 Task: Move the task Implement a new cloud-based sales management system for a company to the section To-Do in the project AtlasLine and sort the tasks in the project by Due Date
Action: Mouse moved to (853, 414)
Screenshot: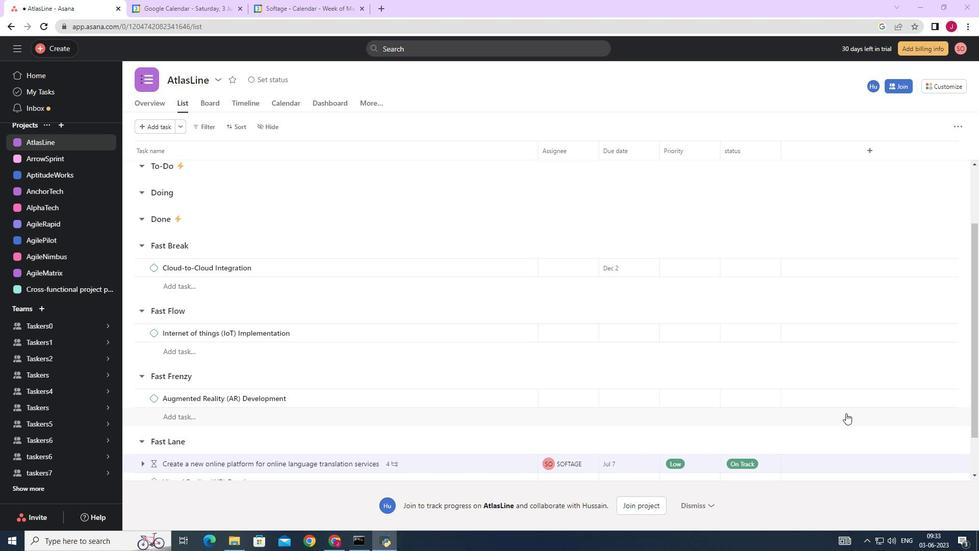 
Action: Mouse scrolled (853, 414) with delta (0, 0)
Screenshot: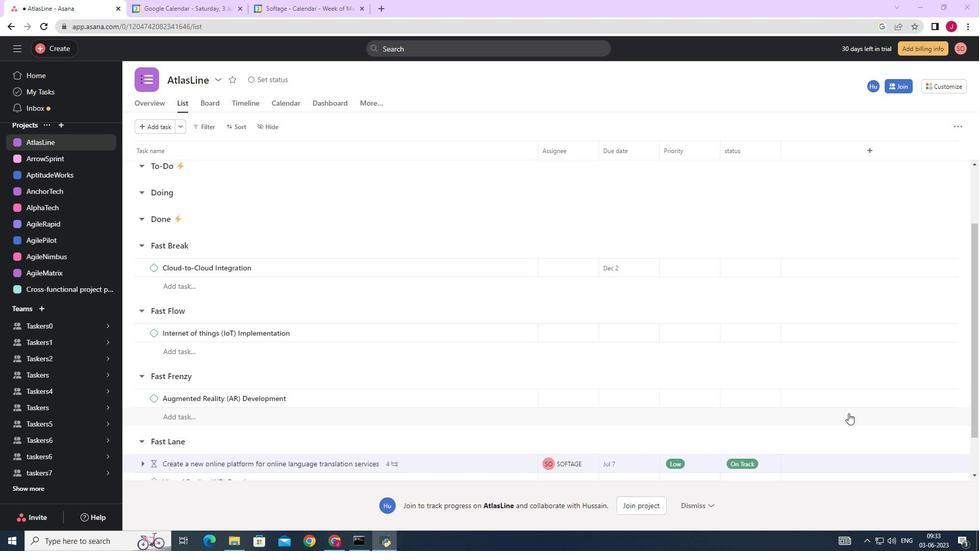 
Action: Mouse scrolled (853, 414) with delta (0, 0)
Screenshot: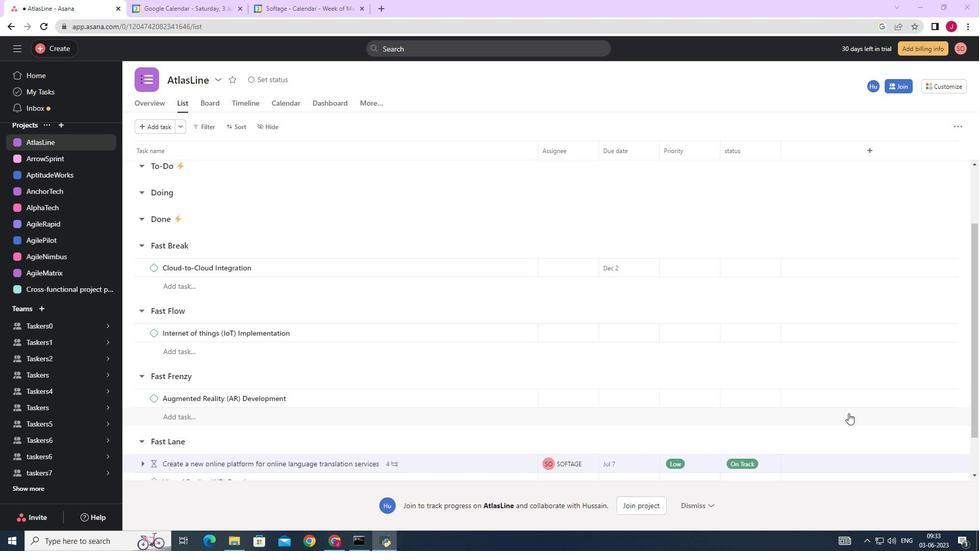 
Action: Mouse scrolled (853, 414) with delta (0, 0)
Screenshot: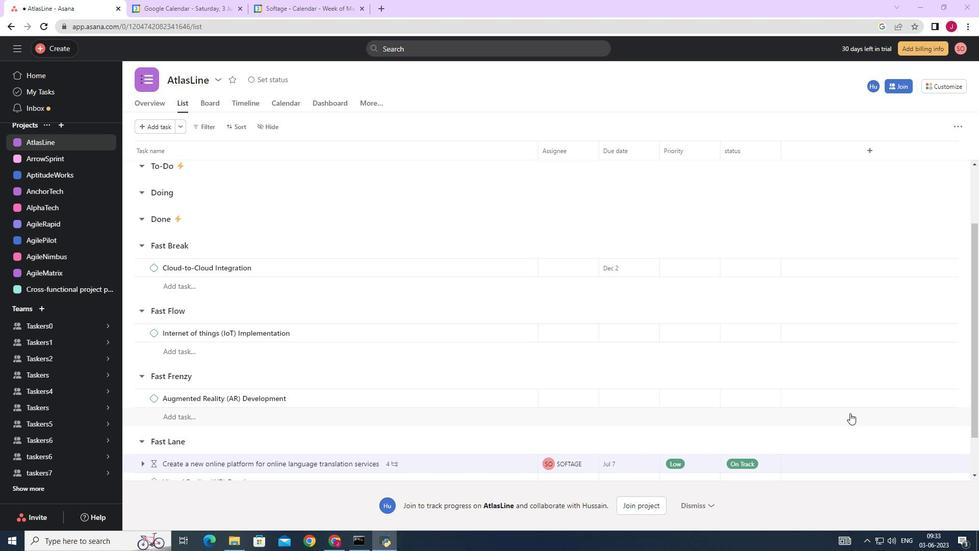 
Action: Mouse scrolled (853, 414) with delta (0, 0)
Screenshot: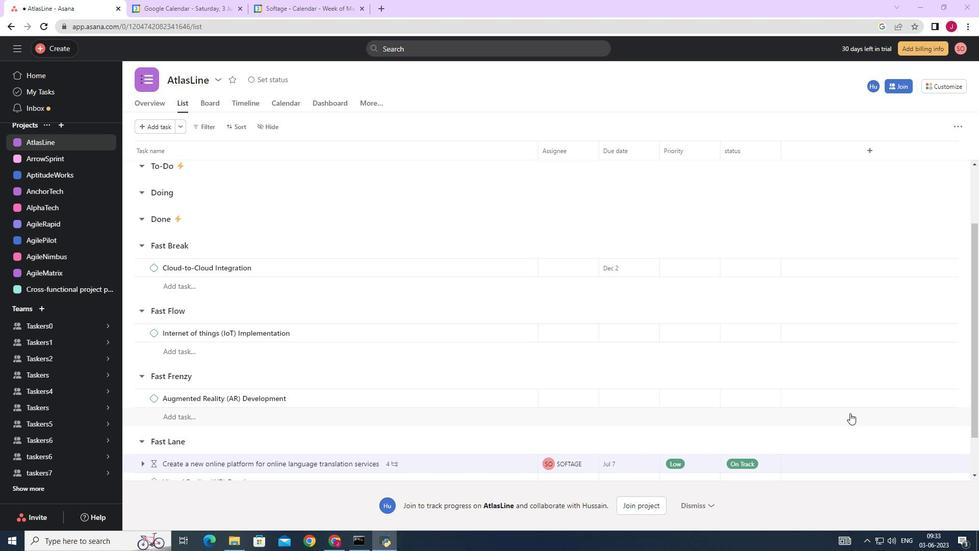 
Action: Mouse moved to (512, 201)
Screenshot: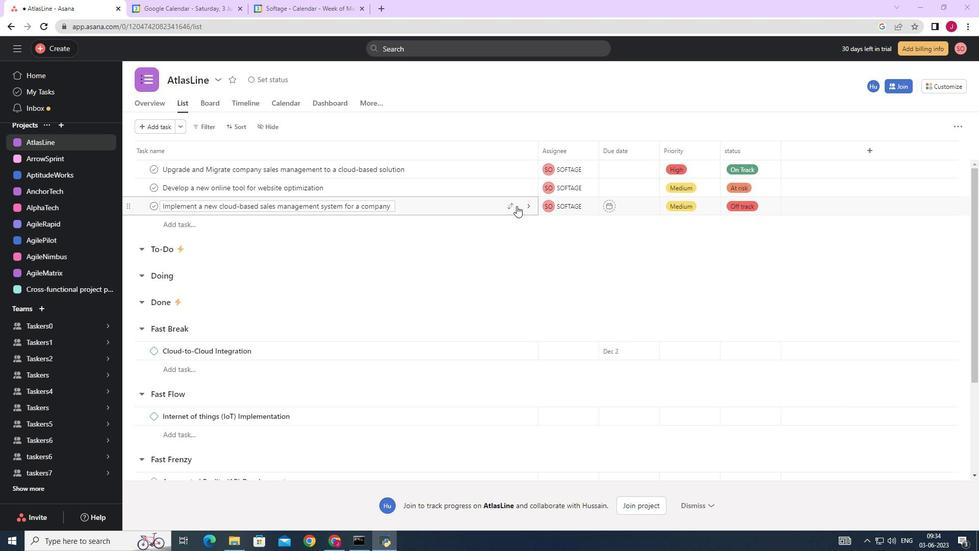 
Action: Mouse pressed left at (512, 201)
Screenshot: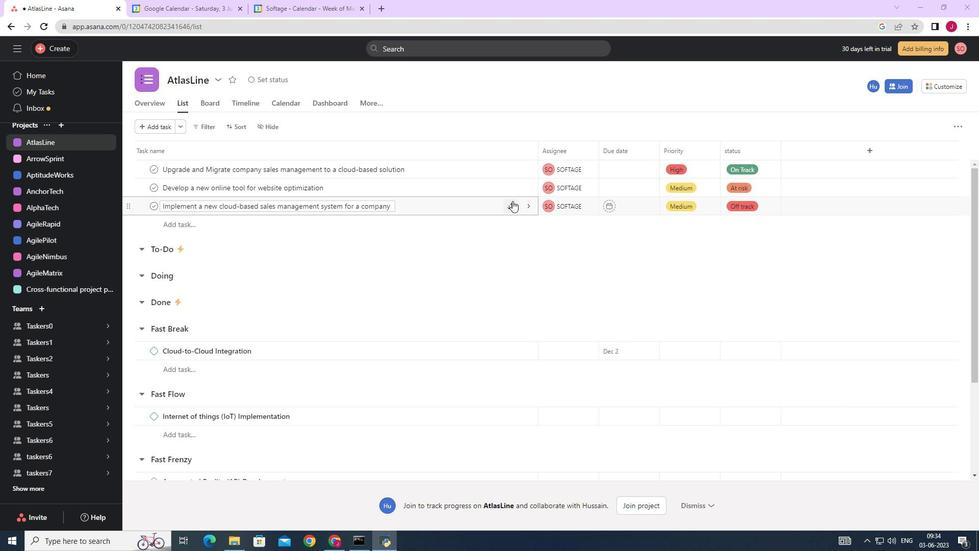 
Action: Mouse moved to (456, 261)
Screenshot: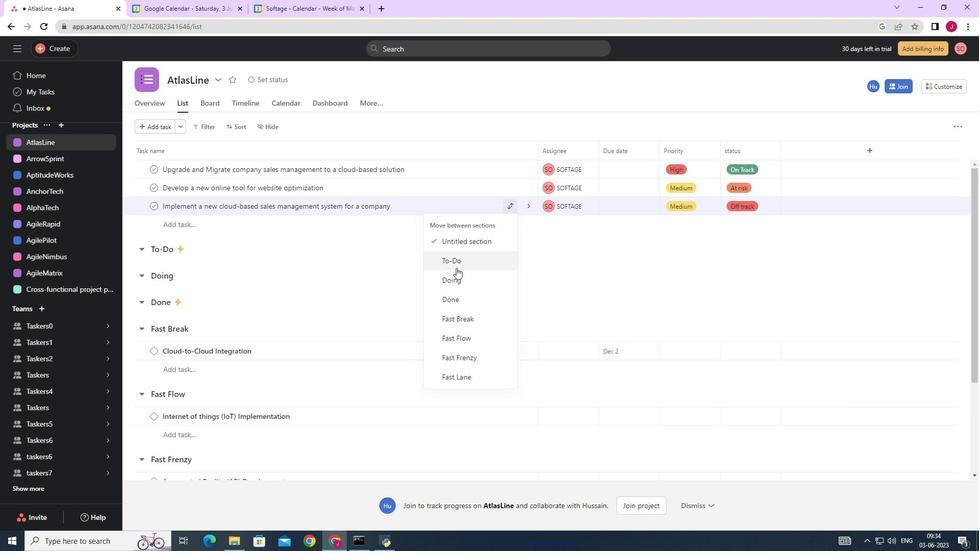 
Action: Mouse pressed left at (456, 261)
Screenshot: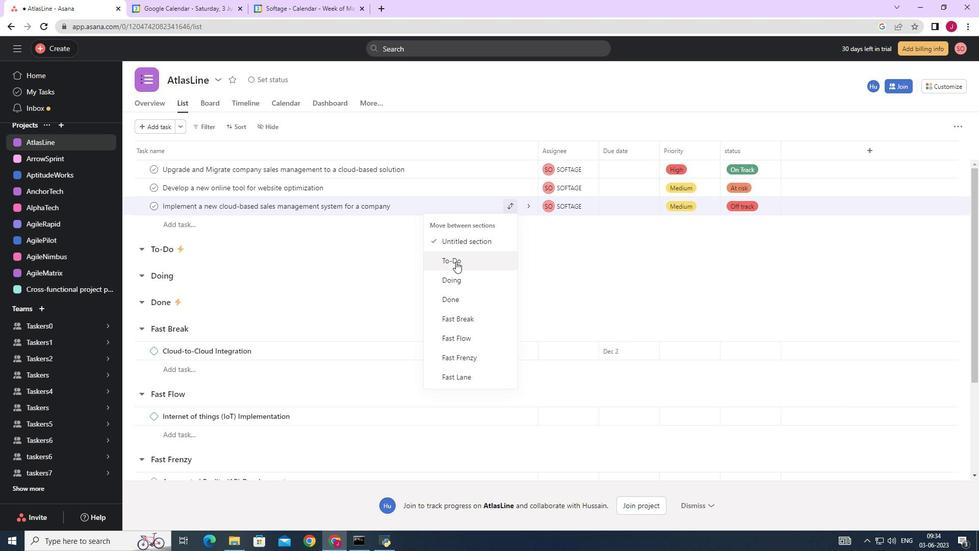 
Action: Mouse moved to (241, 126)
Screenshot: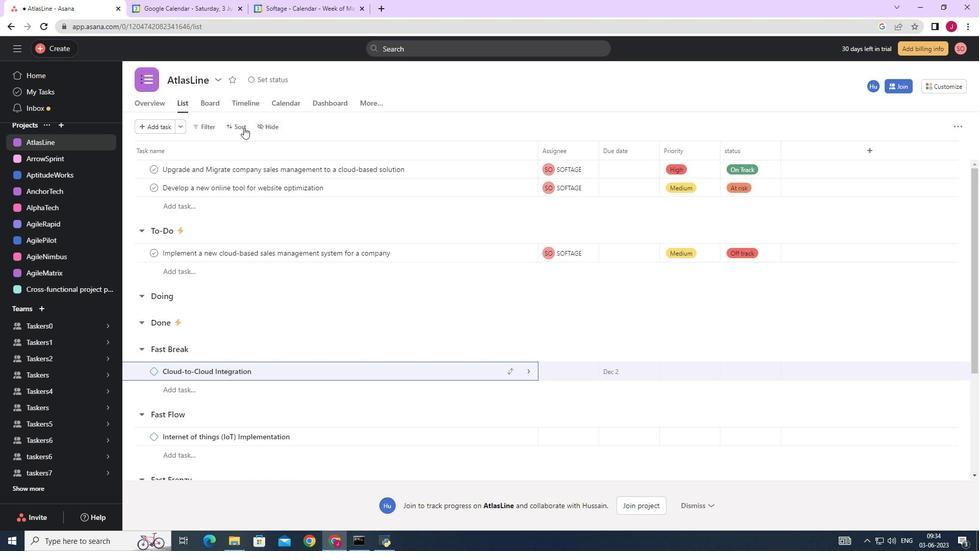 
Action: Mouse pressed left at (241, 126)
Screenshot: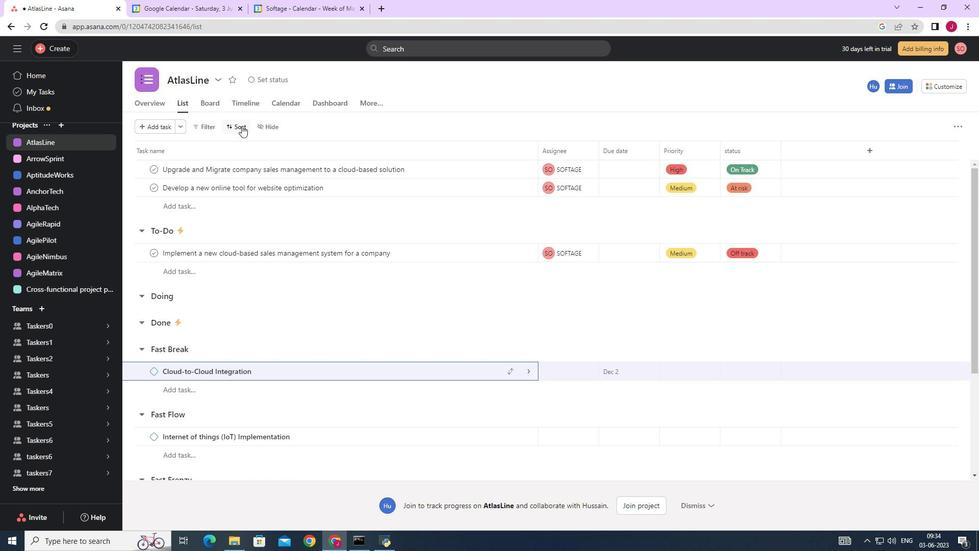 
Action: Mouse moved to (271, 196)
Screenshot: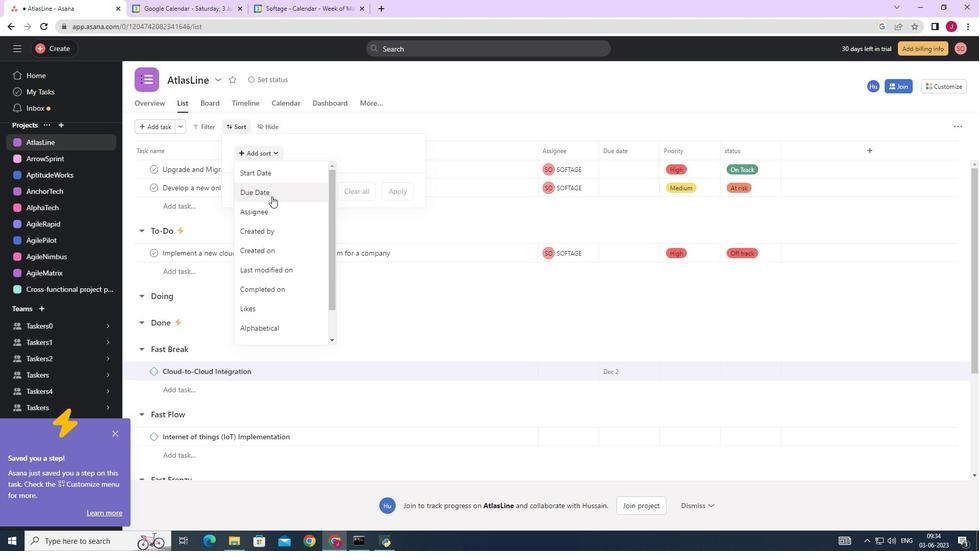 
Action: Mouse pressed left at (271, 196)
Screenshot: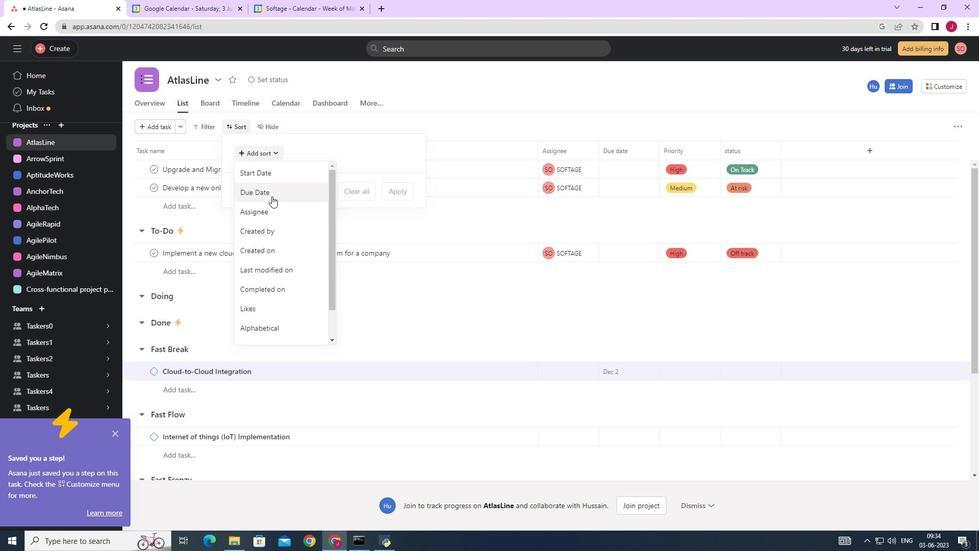 
Action: Mouse moved to (406, 236)
Screenshot: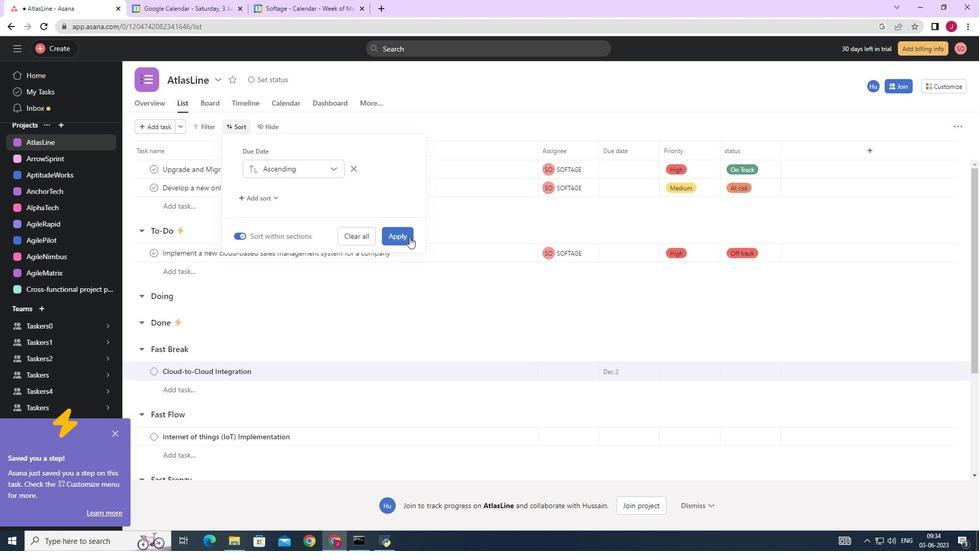 
Action: Mouse pressed left at (406, 236)
Screenshot: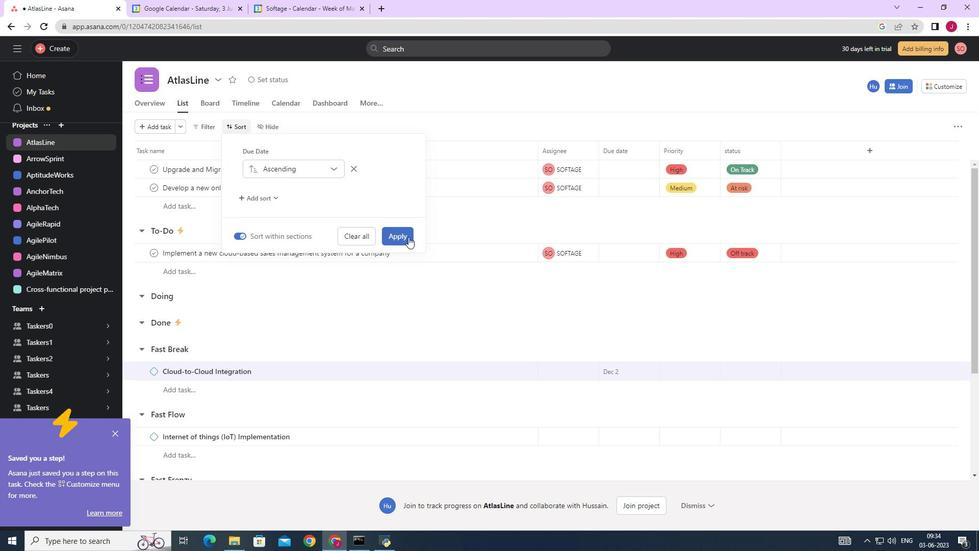 
Action: Mouse moved to (406, 236)
Screenshot: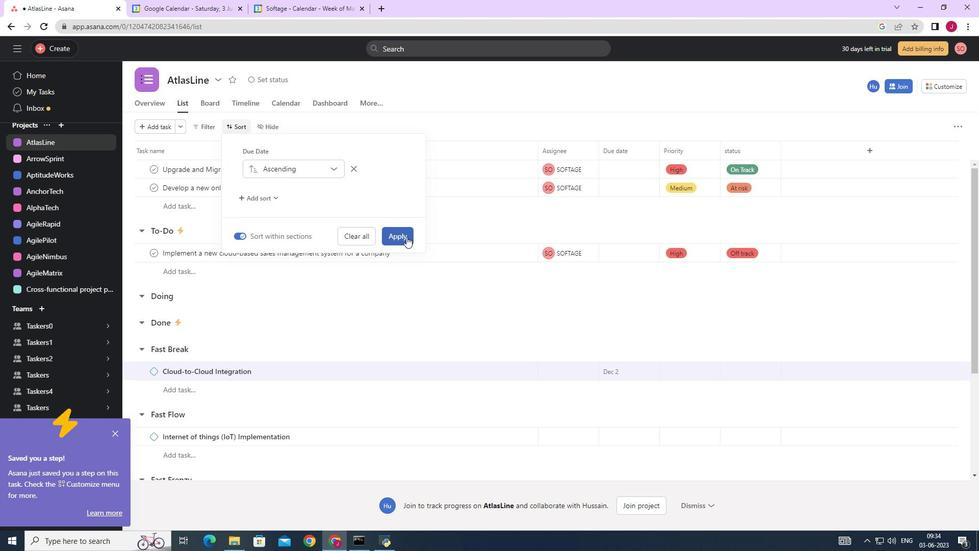 
